 Task: Remove all "the" items "from checklist" "backlog".
Action: Mouse moved to (910, 222)
Screenshot: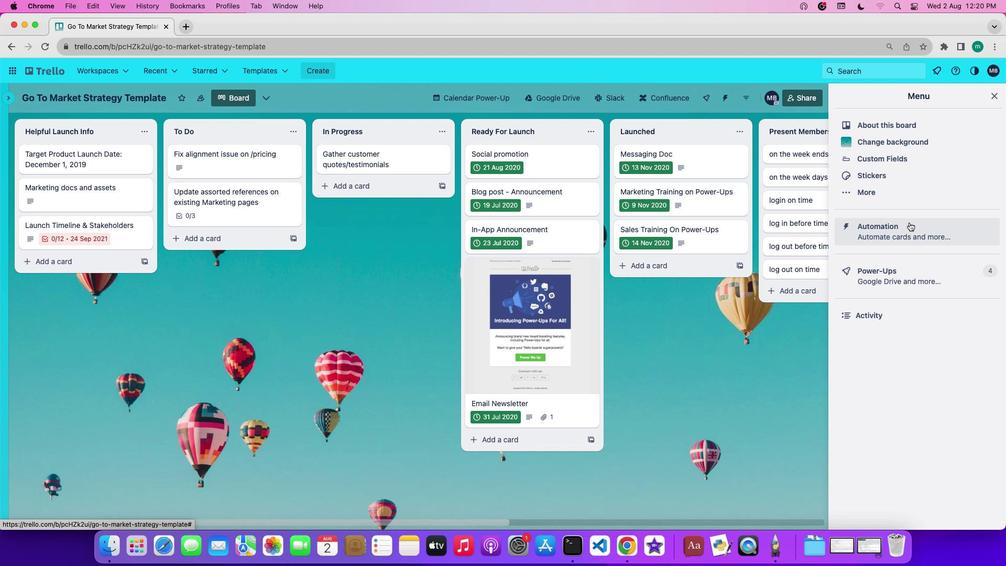 
Action: Mouse pressed left at (910, 222)
Screenshot: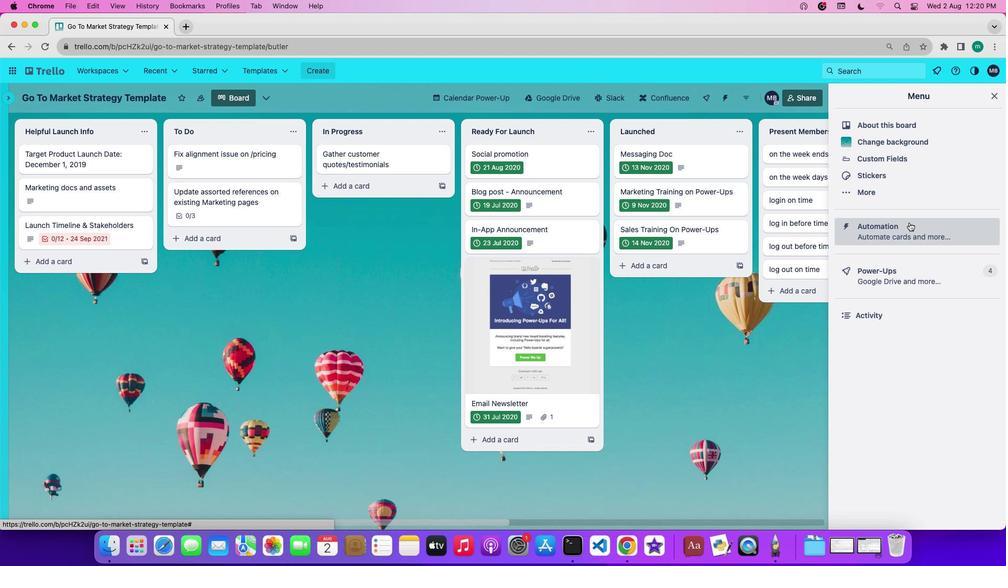 
Action: Mouse moved to (73, 284)
Screenshot: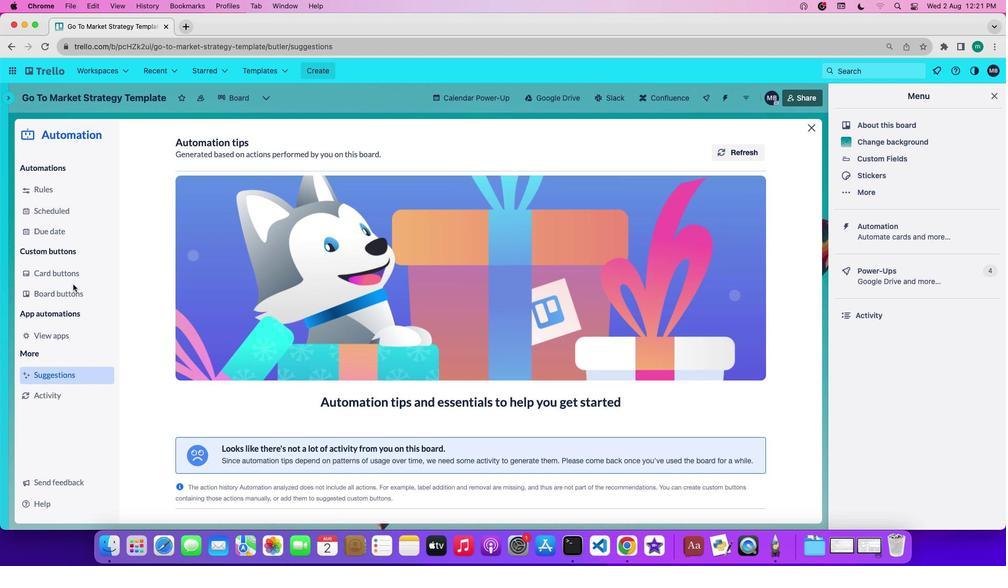 
Action: Mouse pressed left at (73, 284)
Screenshot: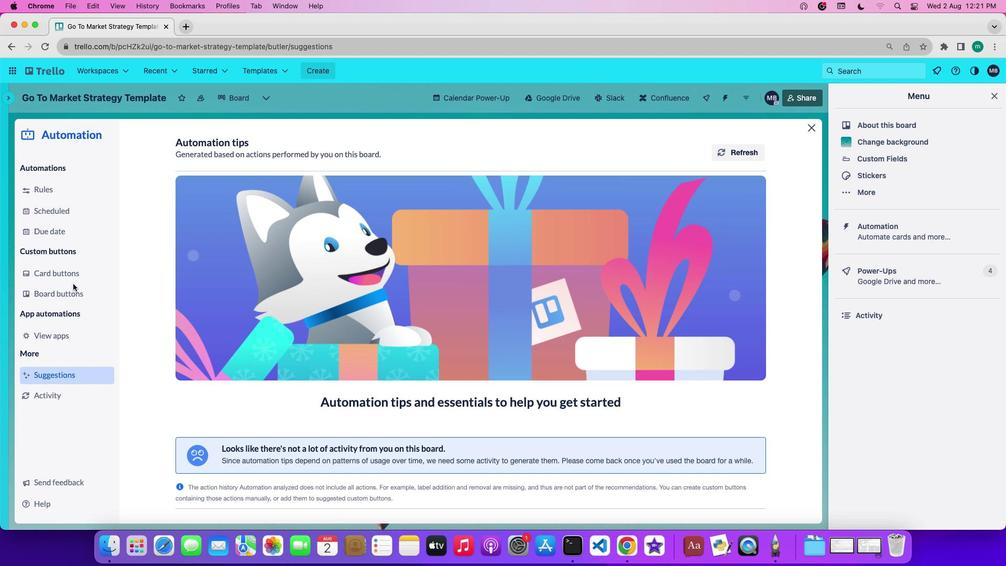 
Action: Mouse moved to (73, 279)
Screenshot: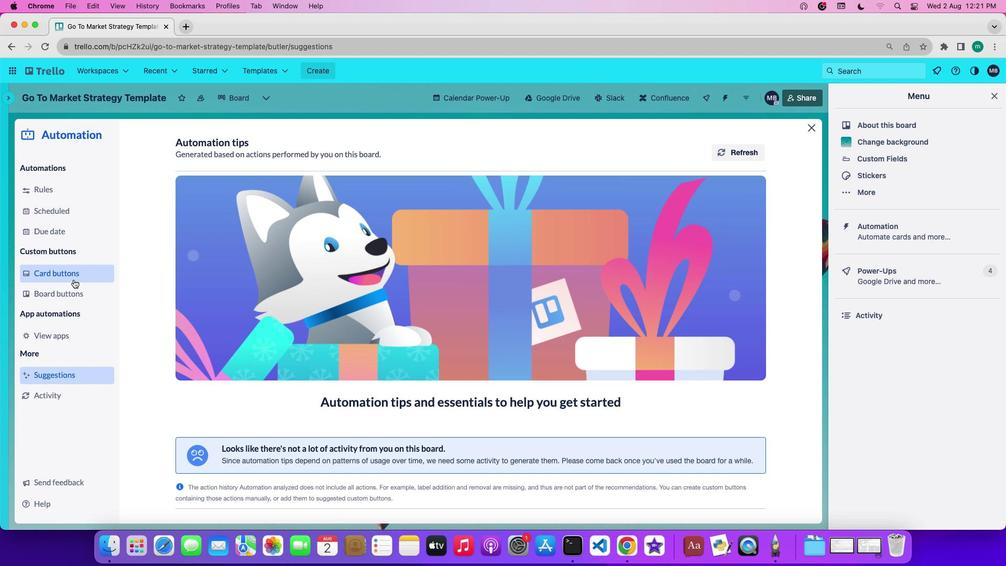 
Action: Mouse pressed left at (73, 279)
Screenshot: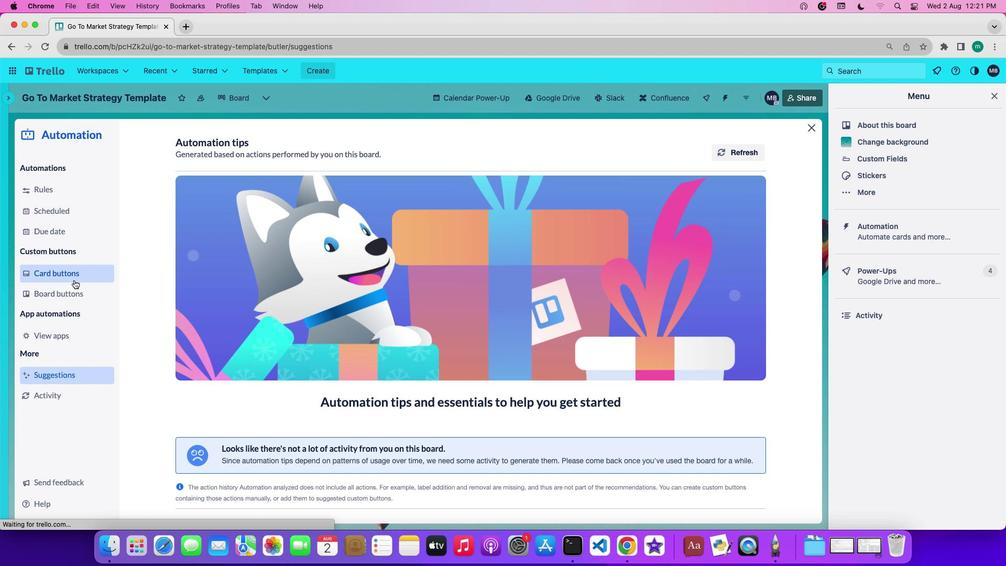 
Action: Mouse moved to (236, 362)
Screenshot: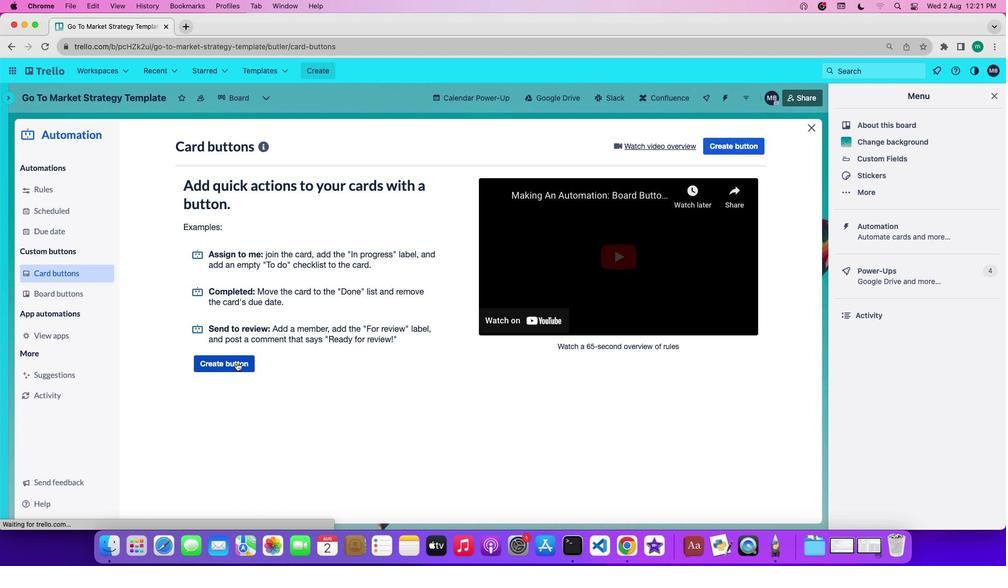 
Action: Mouse pressed left at (236, 362)
Screenshot: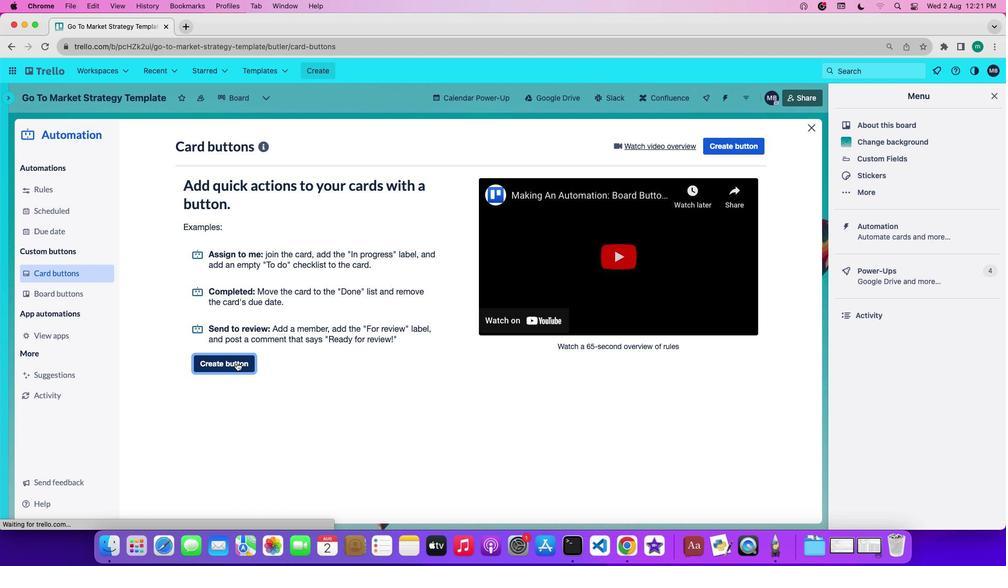 
Action: Mouse moved to (480, 291)
Screenshot: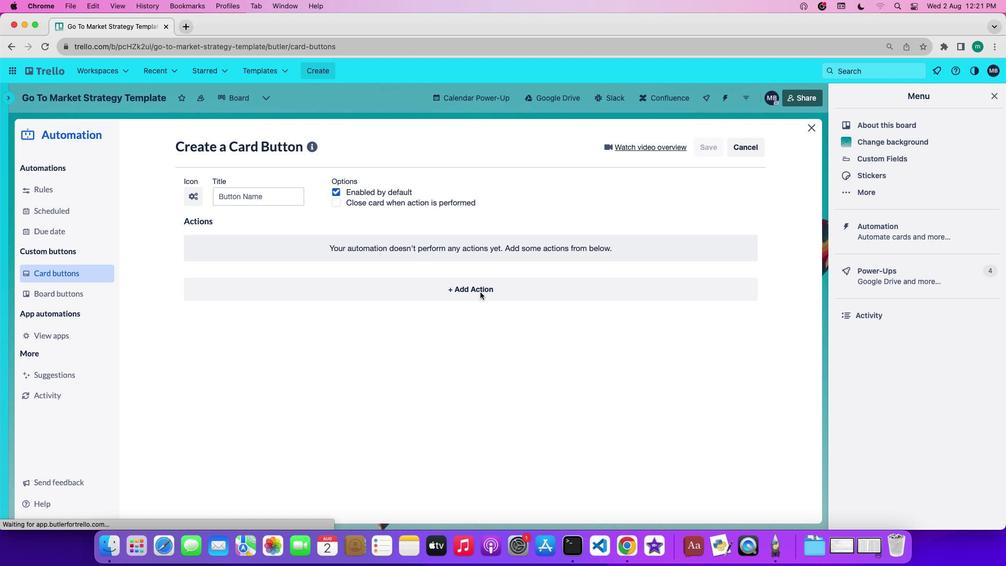 
Action: Mouse pressed left at (480, 291)
Screenshot: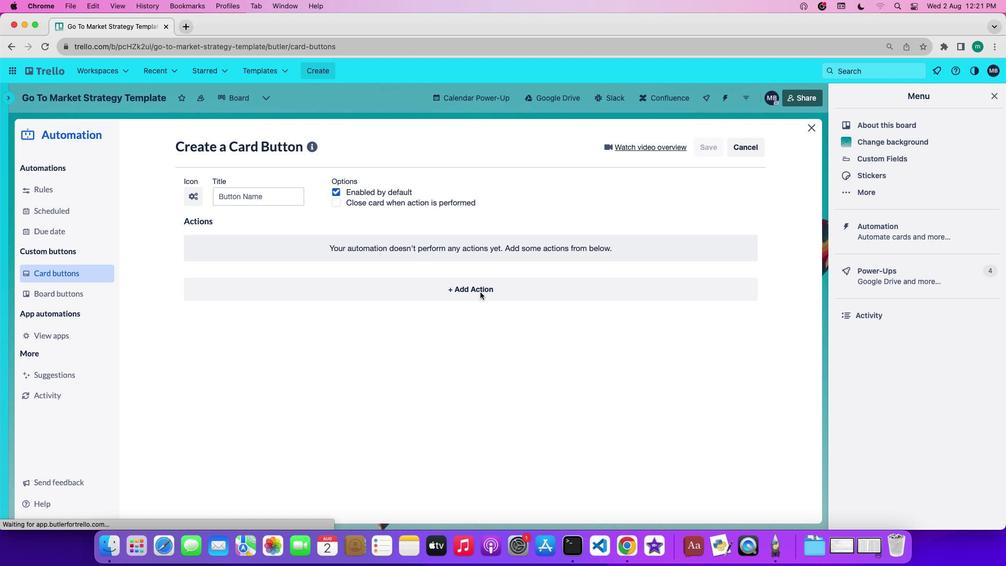 
Action: Mouse moved to (342, 329)
Screenshot: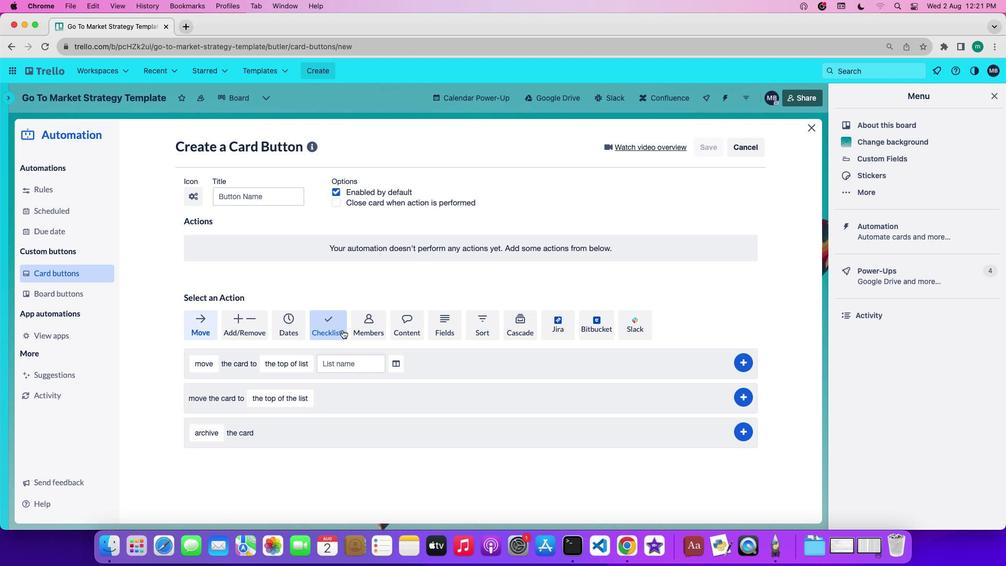 
Action: Mouse pressed left at (342, 329)
Screenshot: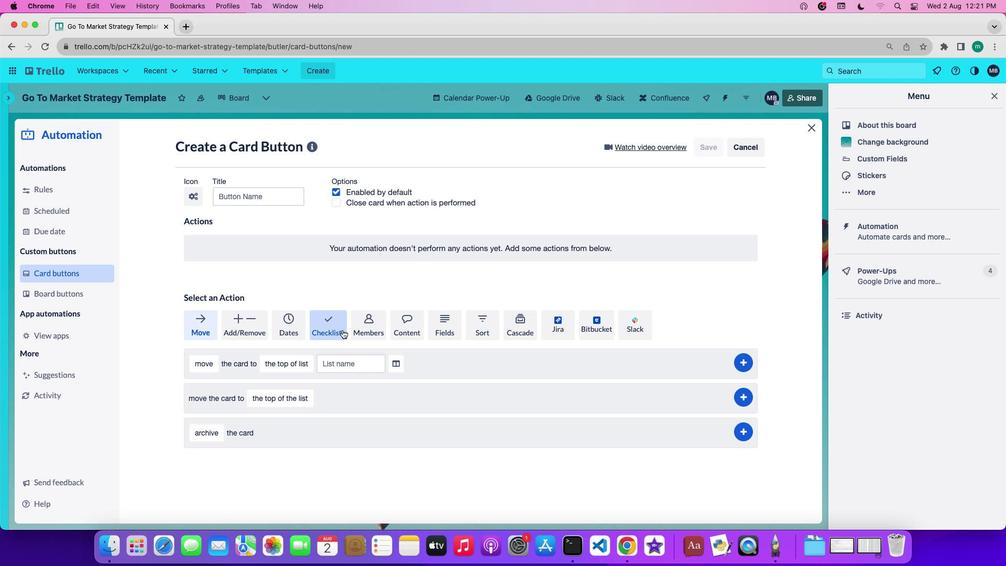 
Action: Mouse moved to (381, 371)
Screenshot: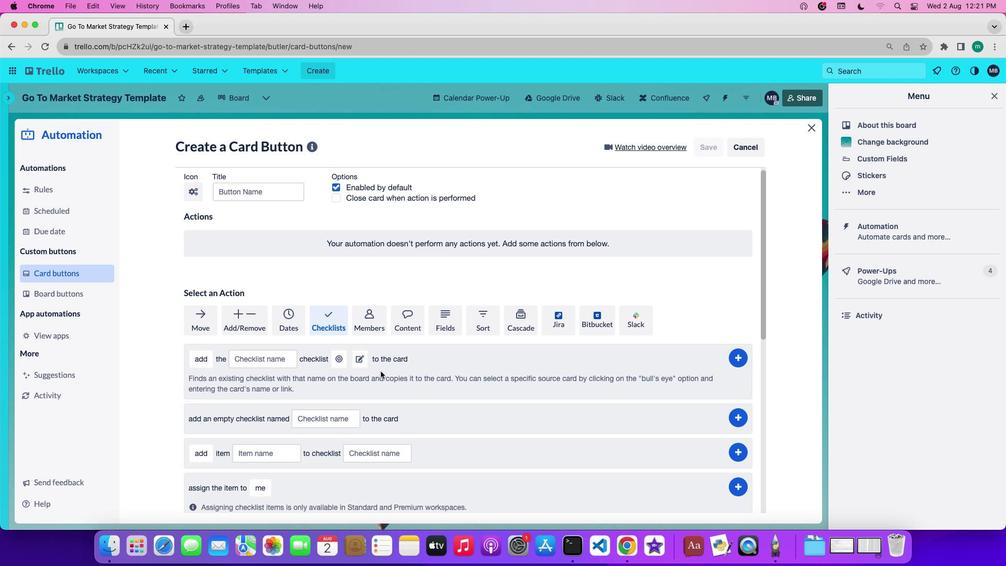 
Action: Mouse scrolled (381, 371) with delta (0, 0)
Screenshot: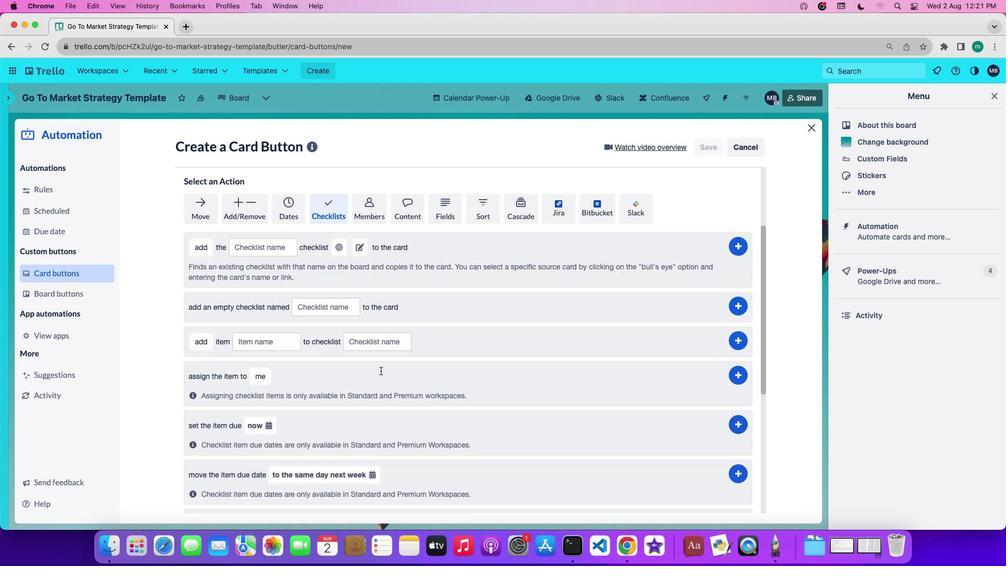 
Action: Mouse scrolled (381, 371) with delta (0, 0)
Screenshot: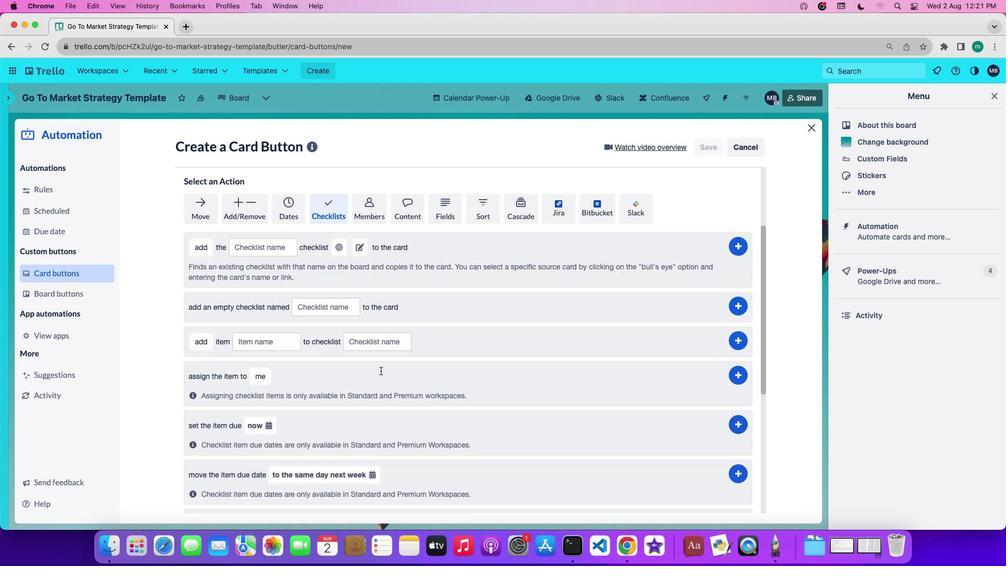 
Action: Mouse scrolled (381, 371) with delta (0, -1)
Screenshot: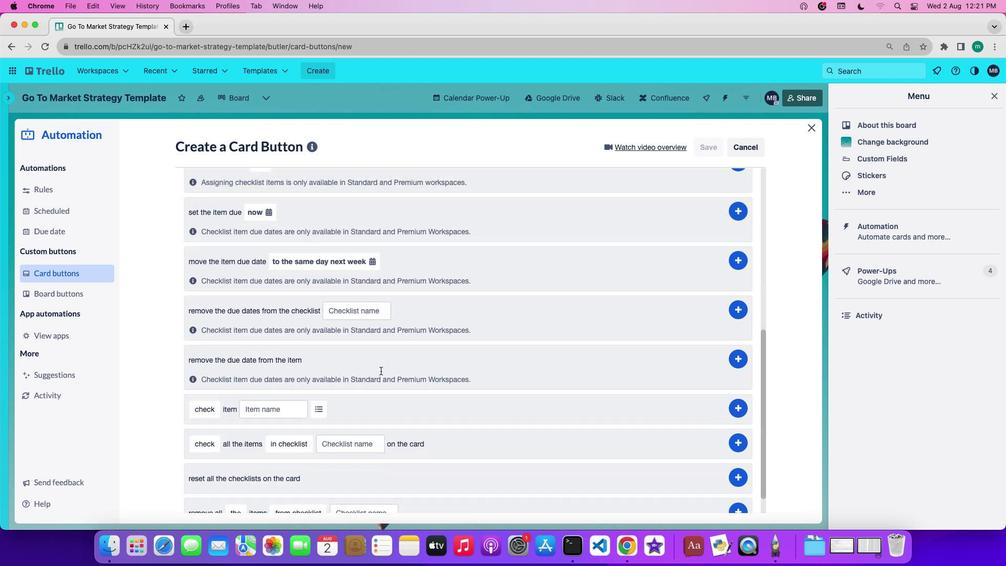 
Action: Mouse moved to (381, 371)
Screenshot: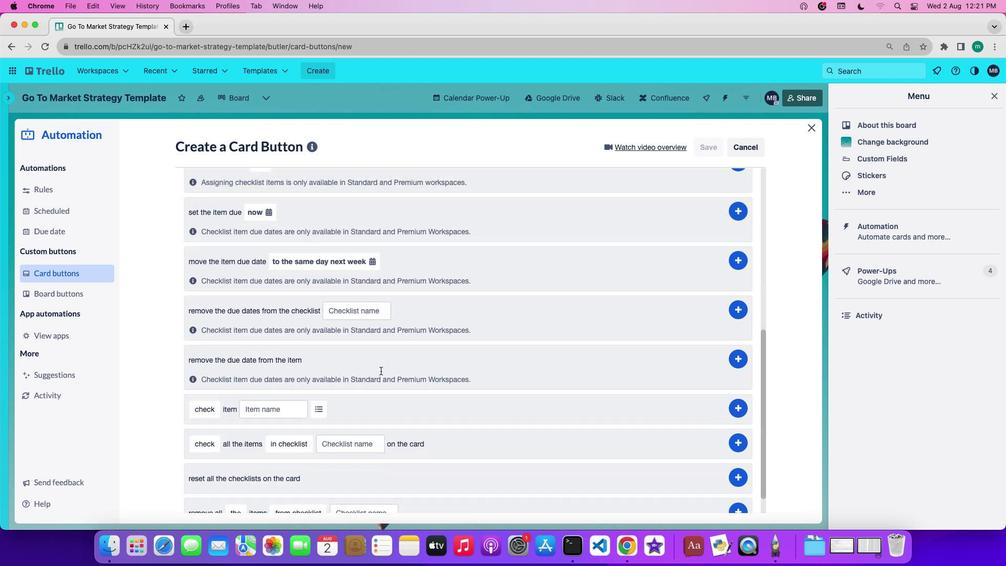 
Action: Mouse scrolled (381, 371) with delta (0, -2)
Screenshot: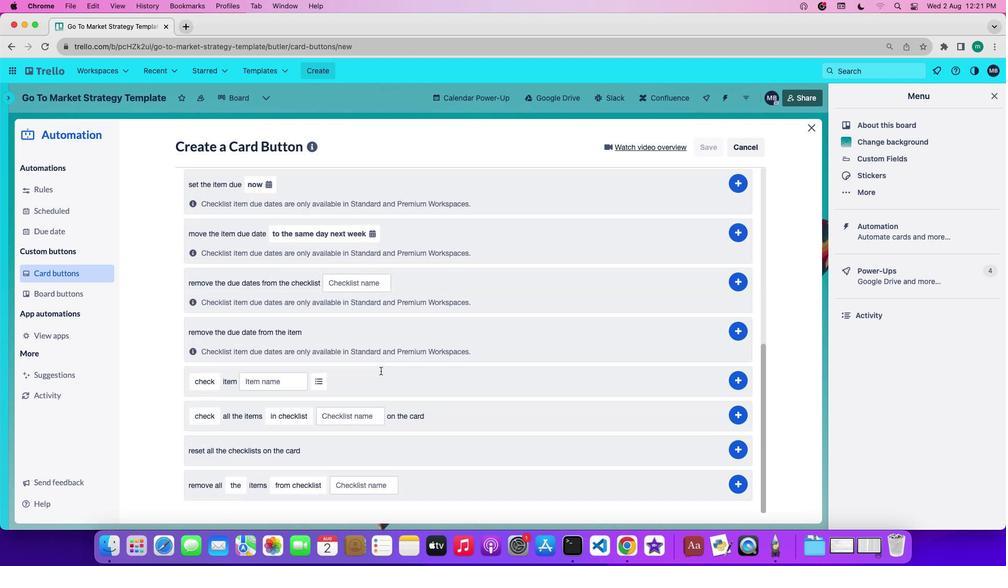 
Action: Mouse scrolled (381, 371) with delta (0, -3)
Screenshot: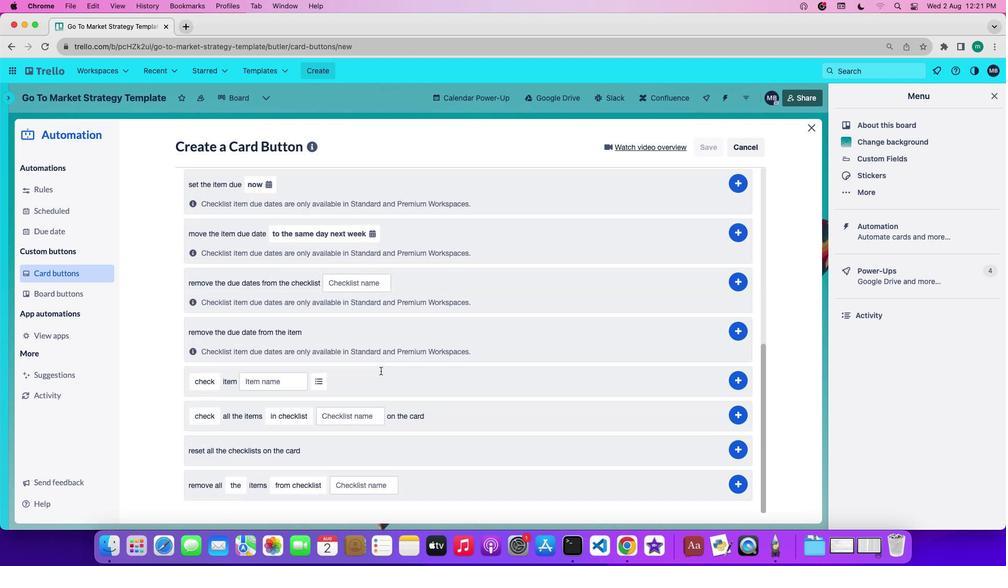 
Action: Mouse moved to (380, 371)
Screenshot: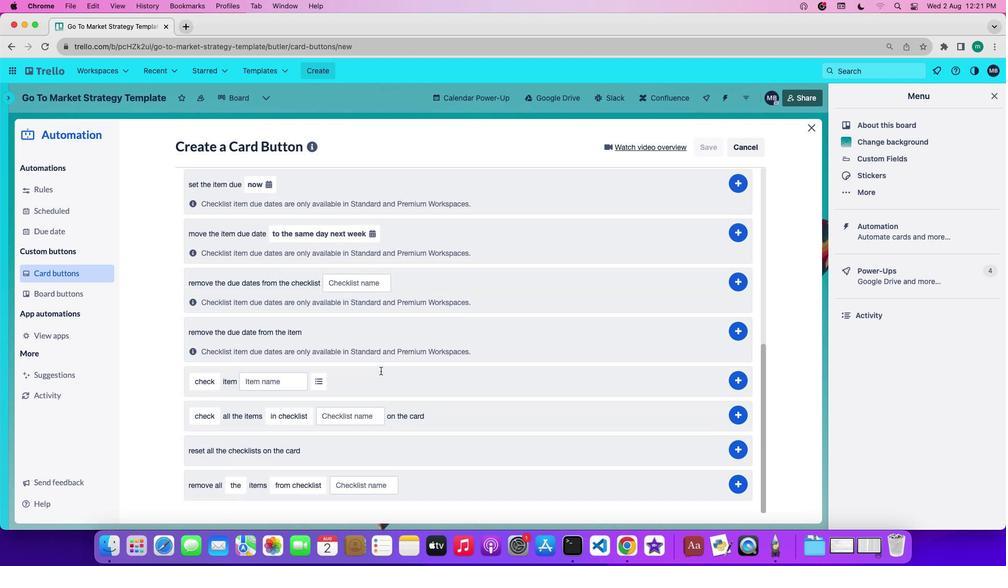 
Action: Mouse scrolled (380, 371) with delta (0, -3)
Screenshot: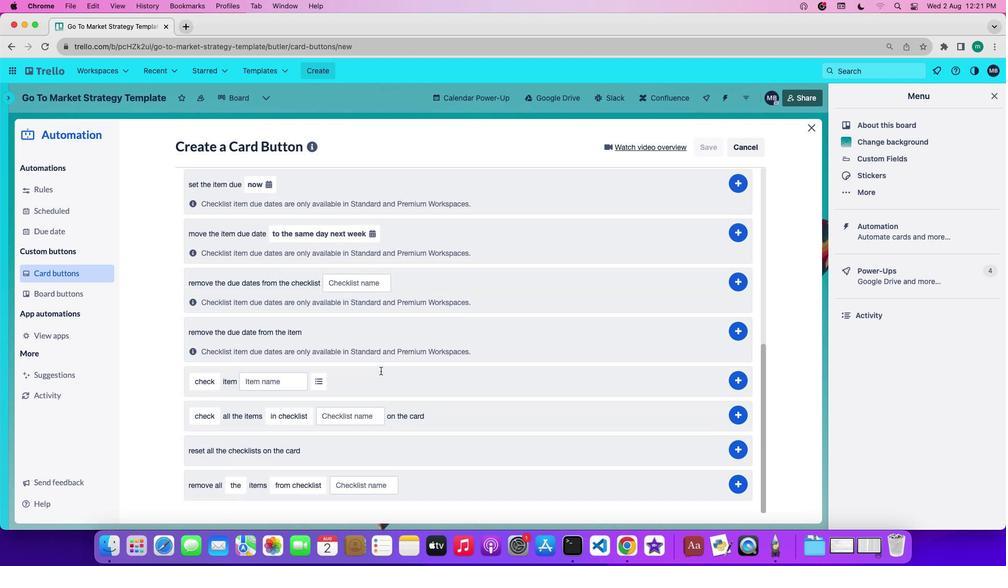 
Action: Mouse moved to (379, 365)
Screenshot: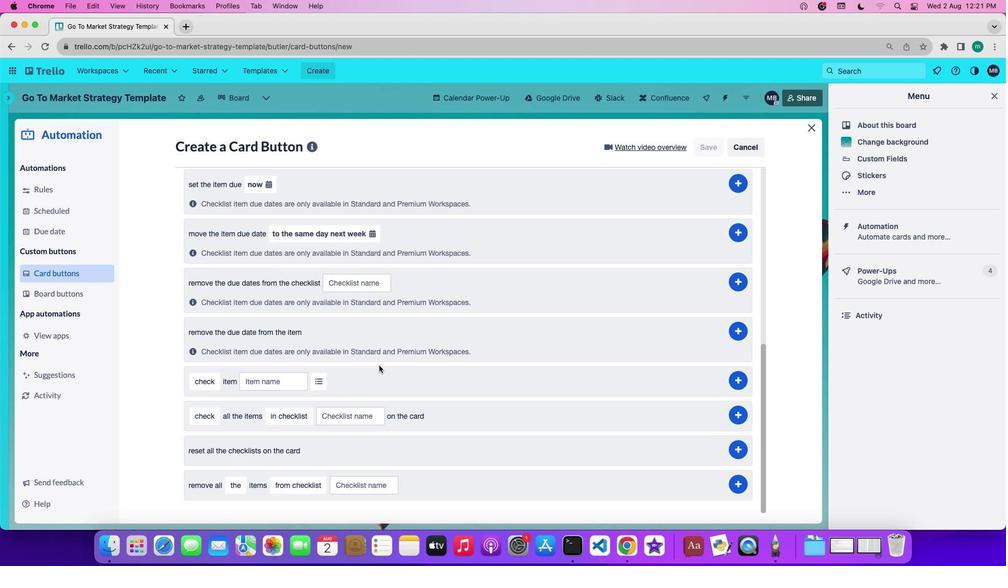 
Action: Mouse scrolled (379, 365) with delta (0, 0)
Screenshot: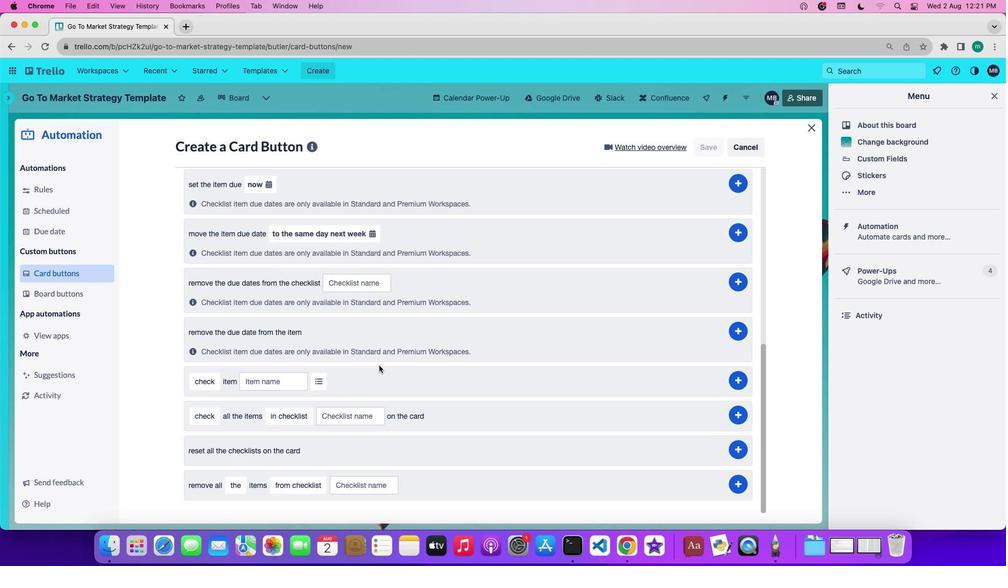 
Action: Mouse scrolled (379, 365) with delta (0, 0)
Screenshot: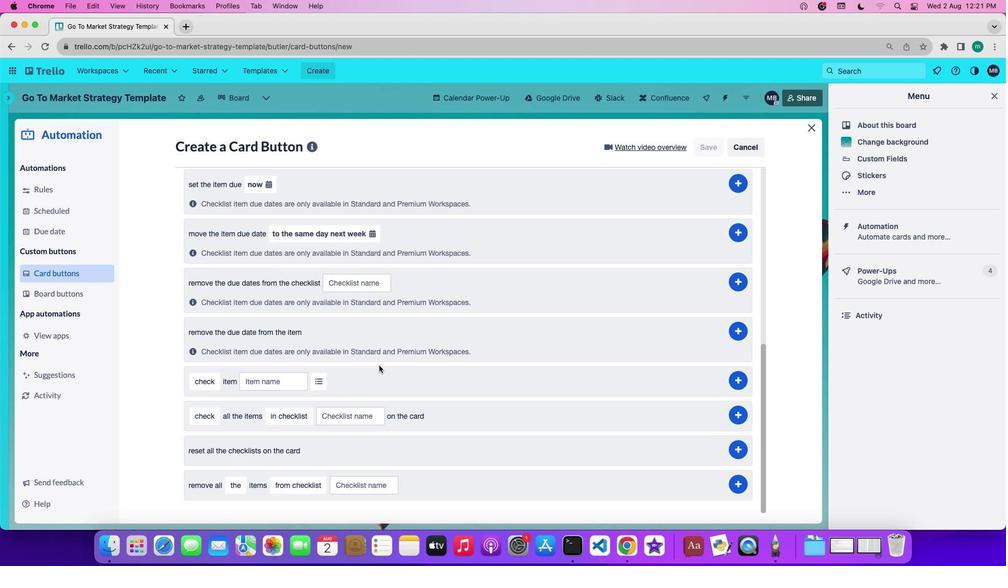 
Action: Mouse scrolled (379, 365) with delta (0, -1)
Screenshot: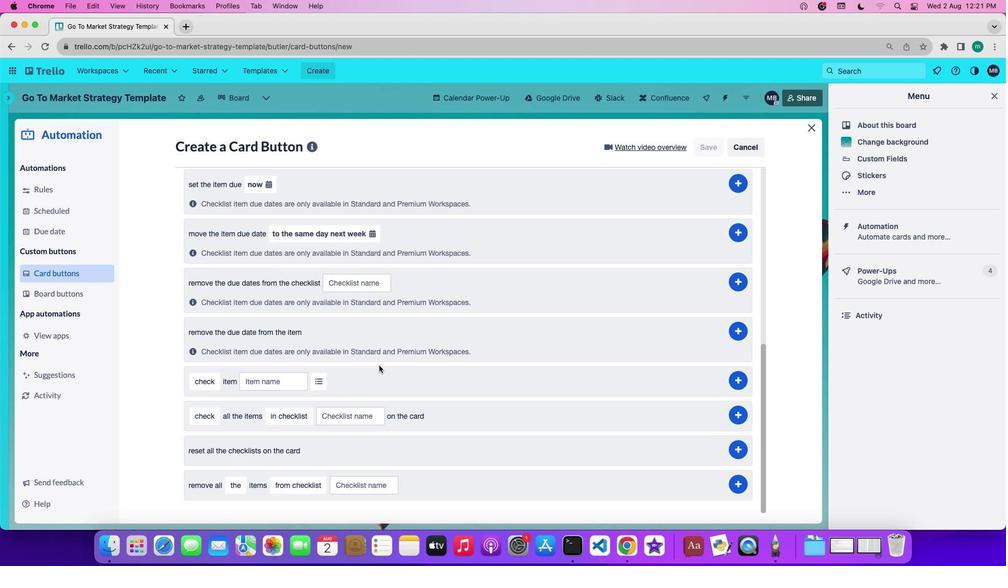 
Action: Mouse moved to (256, 426)
Screenshot: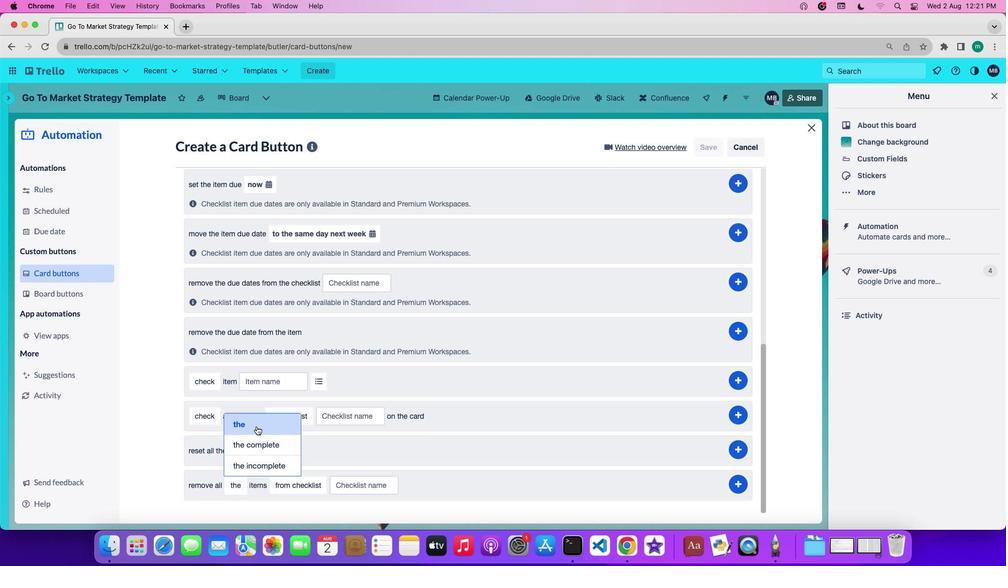 
Action: Mouse pressed left at (256, 426)
Screenshot: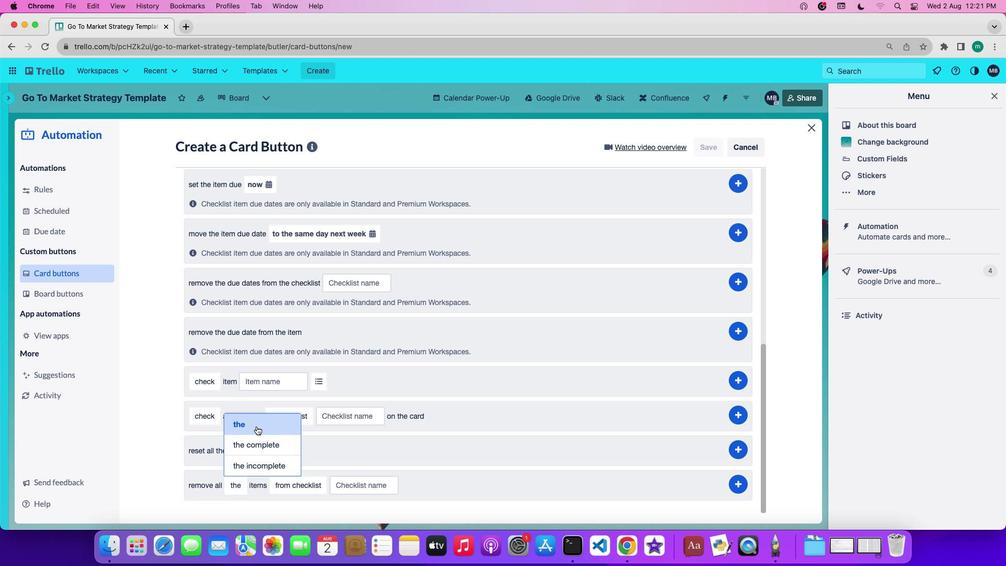 
Action: Mouse moved to (323, 444)
Screenshot: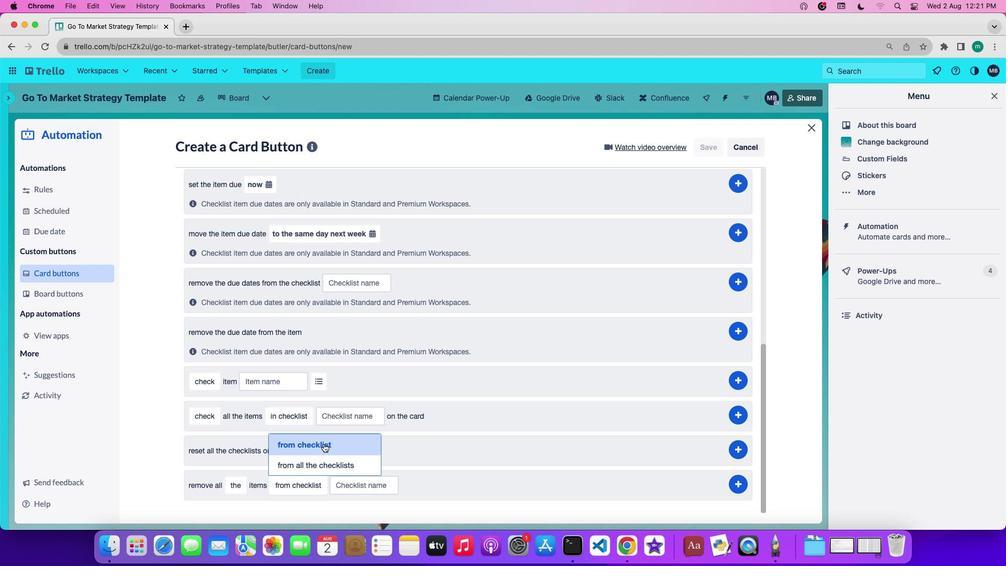 
Action: Mouse pressed left at (323, 444)
Screenshot: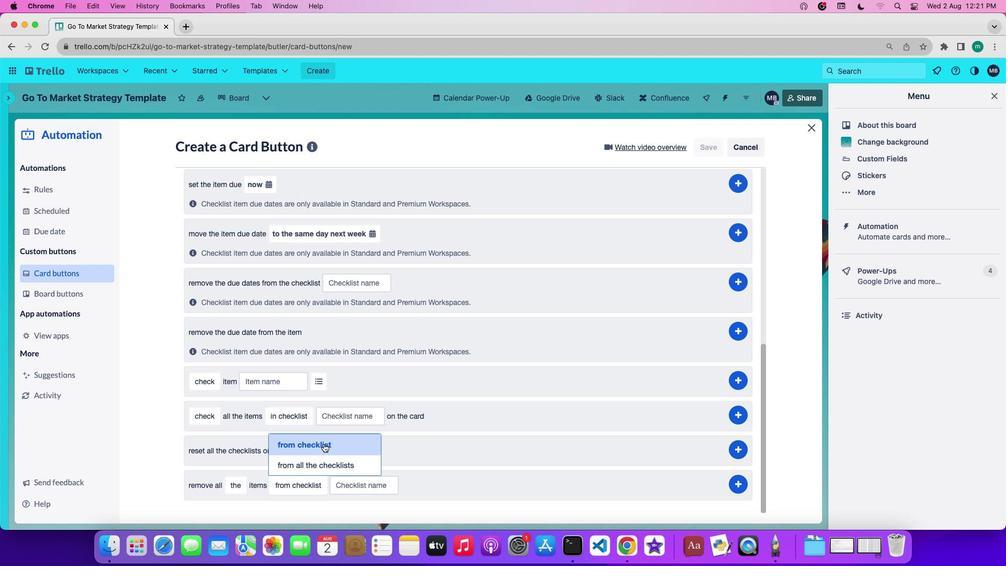 
Action: Mouse moved to (373, 489)
Screenshot: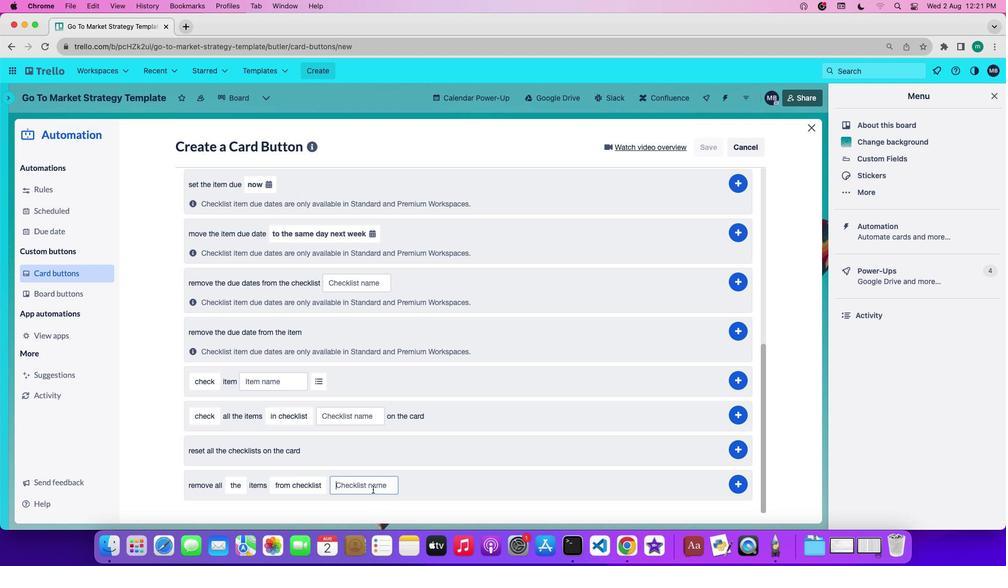 
Action: Mouse pressed left at (373, 489)
Screenshot: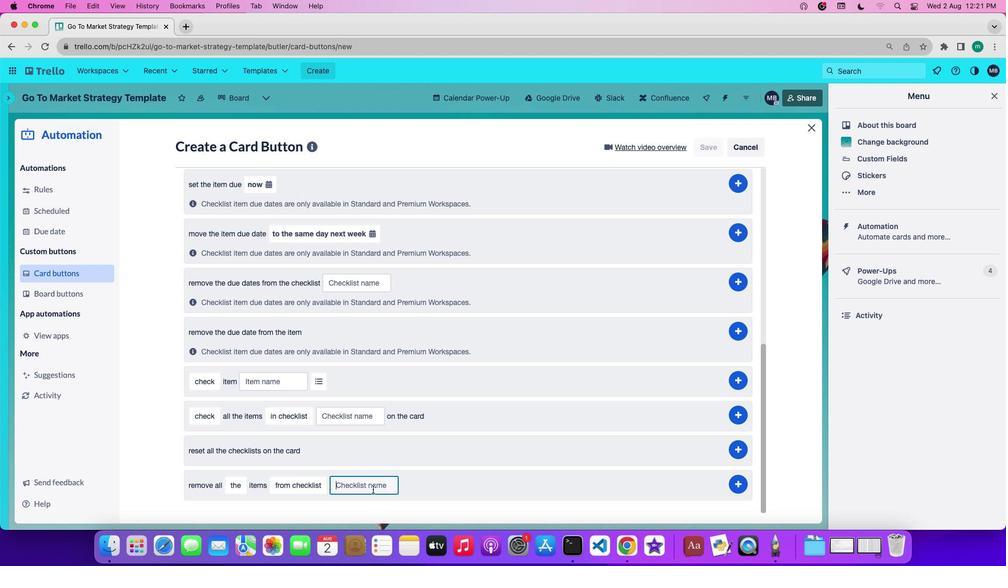 
Action: Mouse moved to (372, 488)
Screenshot: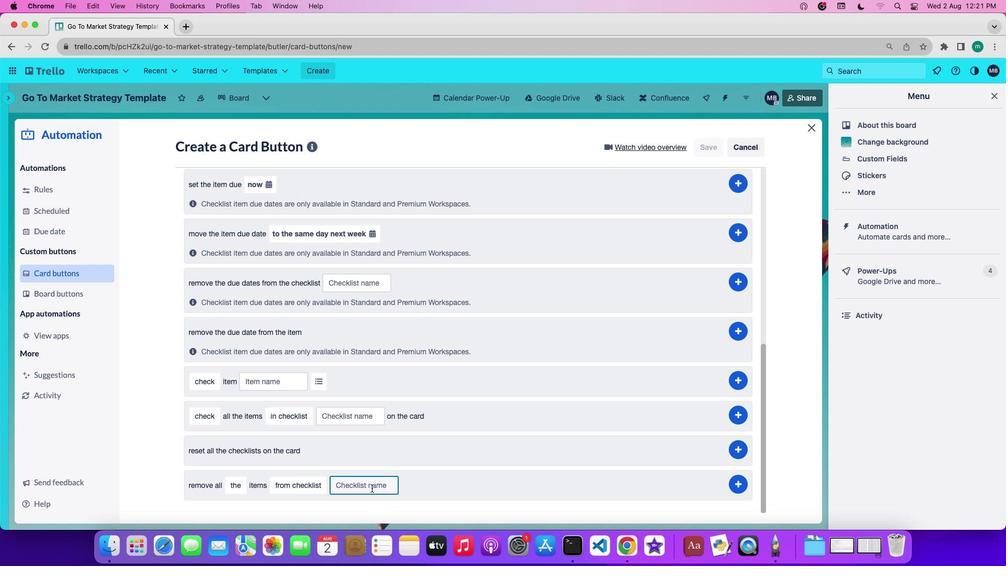 
Action: Key pressed 'b''a''c''k''l''o''g'
Screenshot: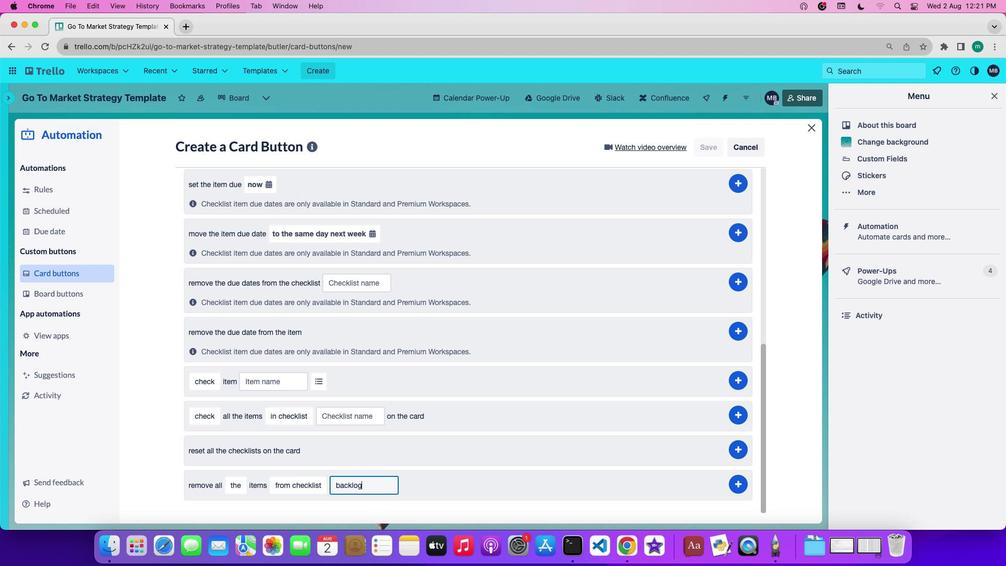 
Action: Mouse moved to (735, 483)
Screenshot: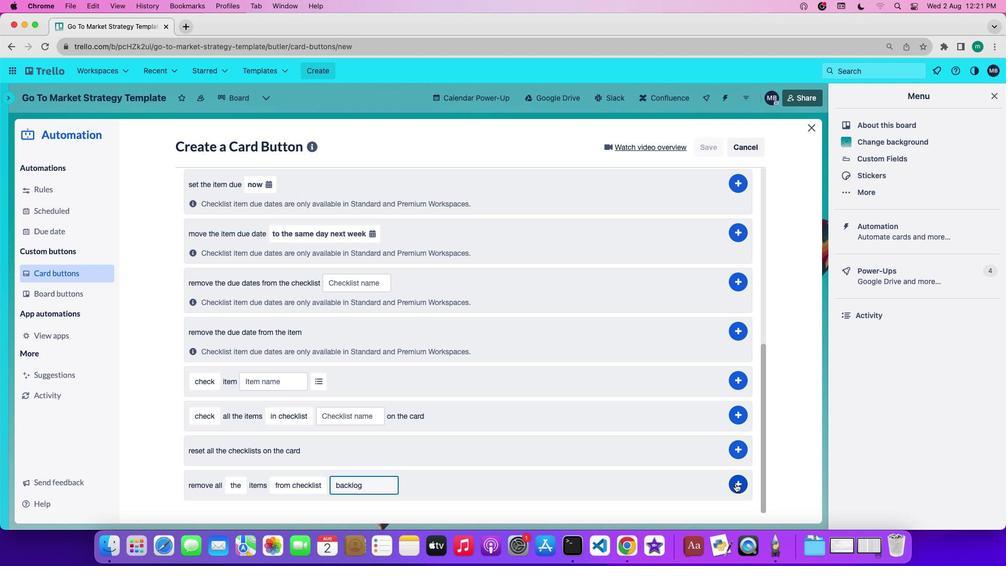
Action: Mouse pressed left at (735, 483)
Screenshot: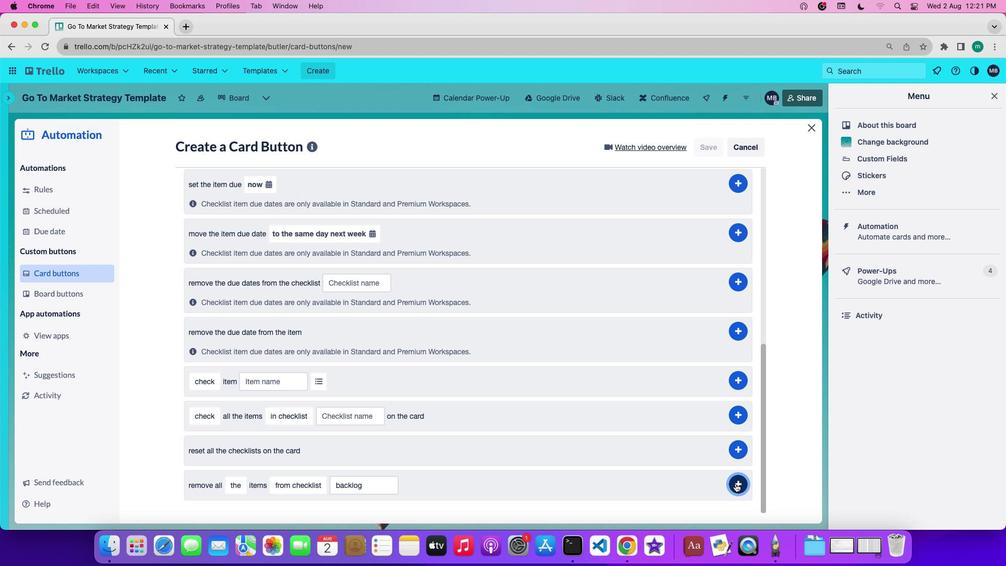 
